 Task: Create a task  Develop a new online voting system for elections , assign it to team member softage.5@softage.net in the project AgileEdge and update the status of the task to  Off Track , set the priority of the task to Medium
Action: Mouse moved to (85, 439)
Screenshot: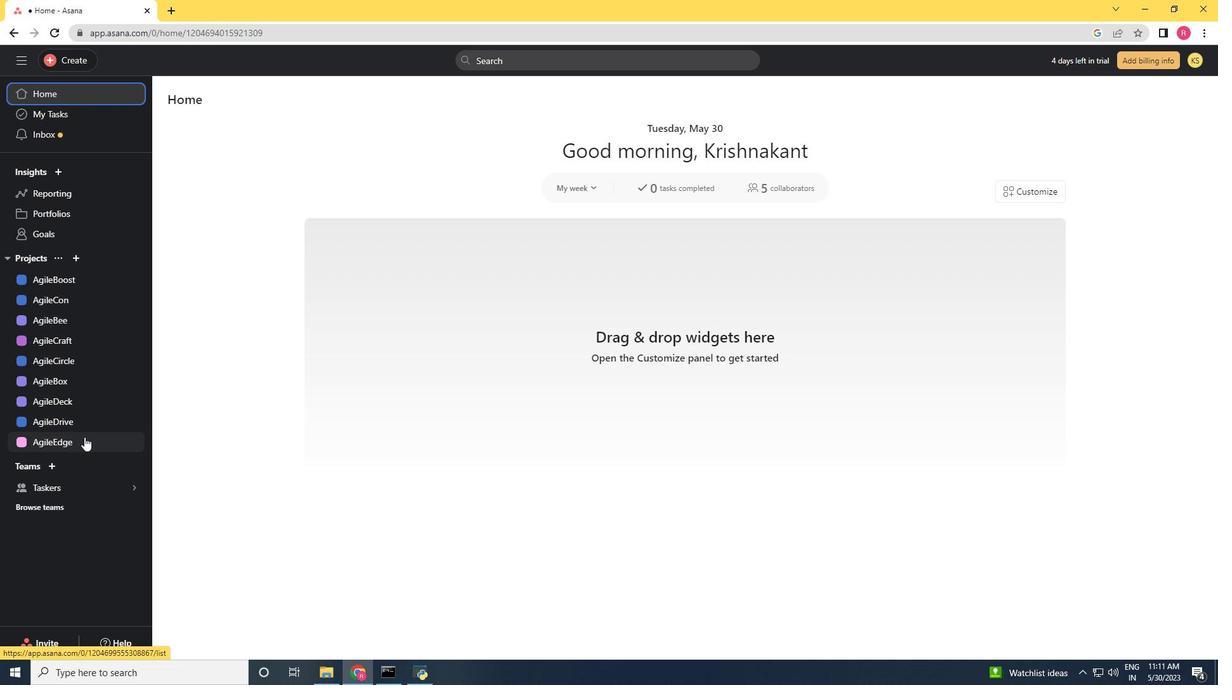 
Action: Mouse pressed left at (85, 439)
Screenshot: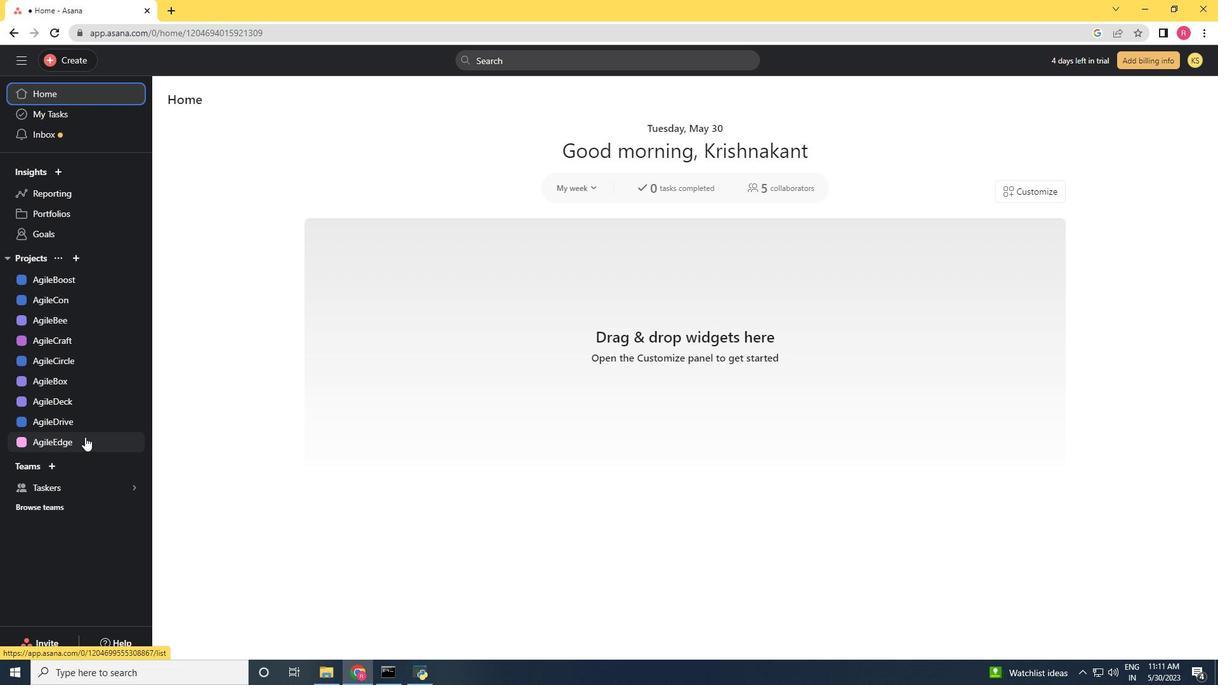 
Action: Mouse moved to (68, 63)
Screenshot: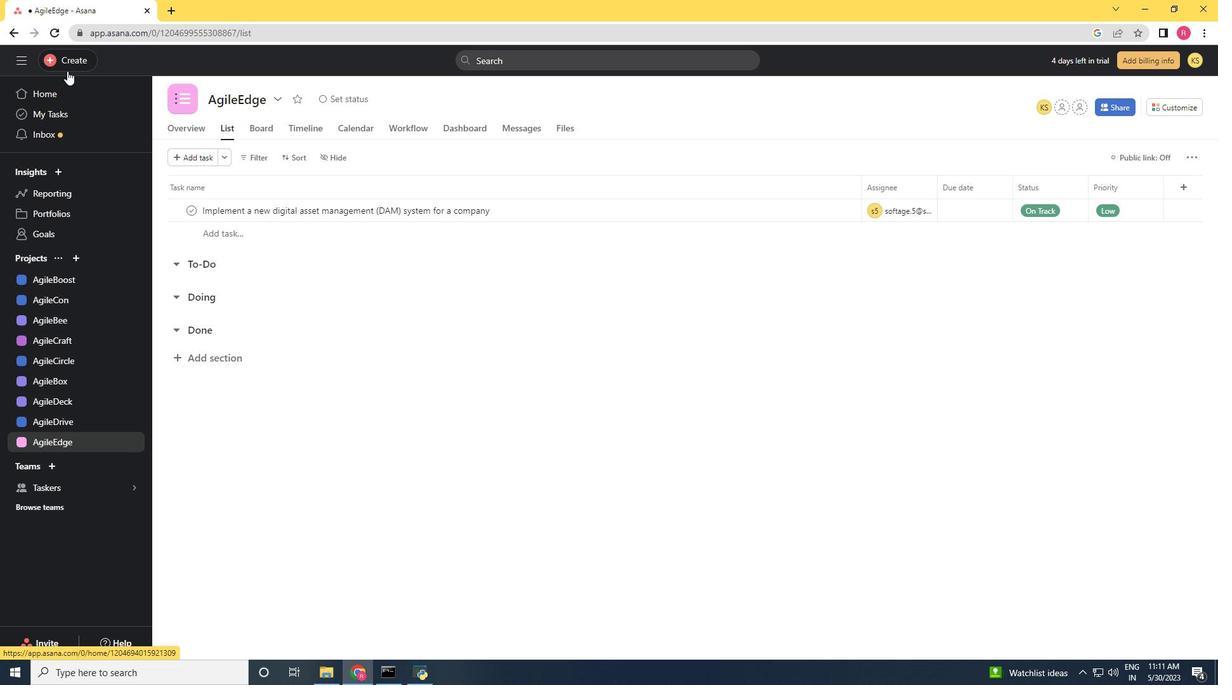 
Action: Mouse pressed left at (68, 63)
Screenshot: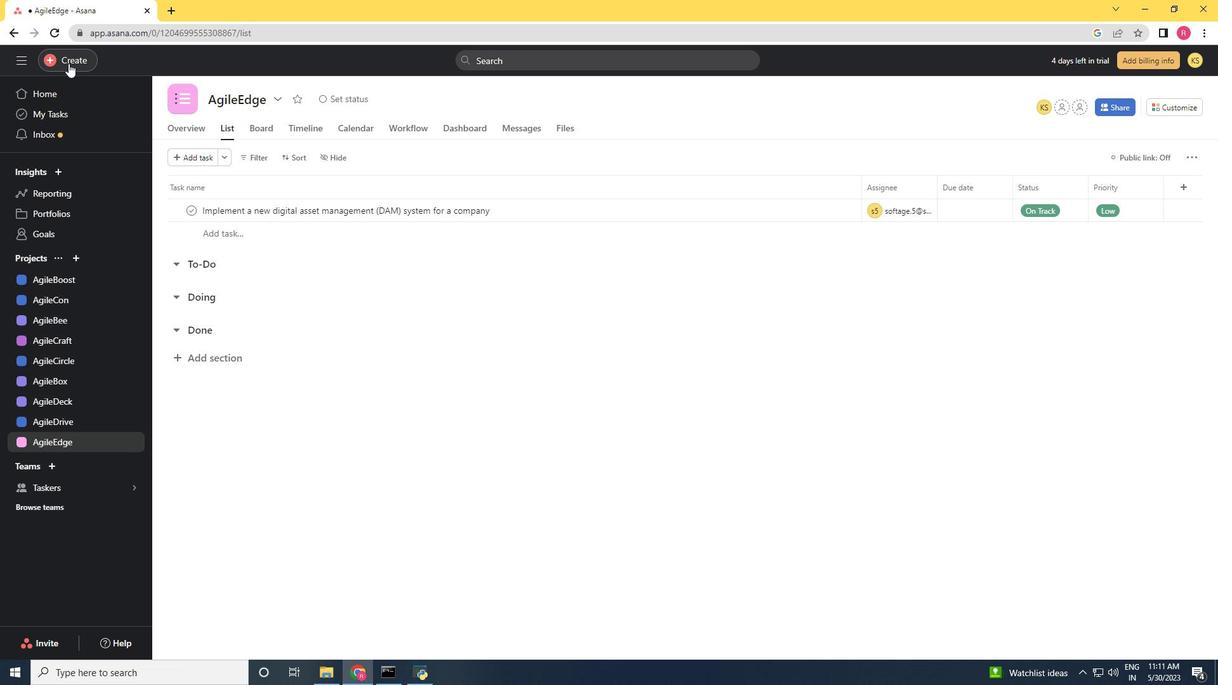 
Action: Mouse moved to (164, 59)
Screenshot: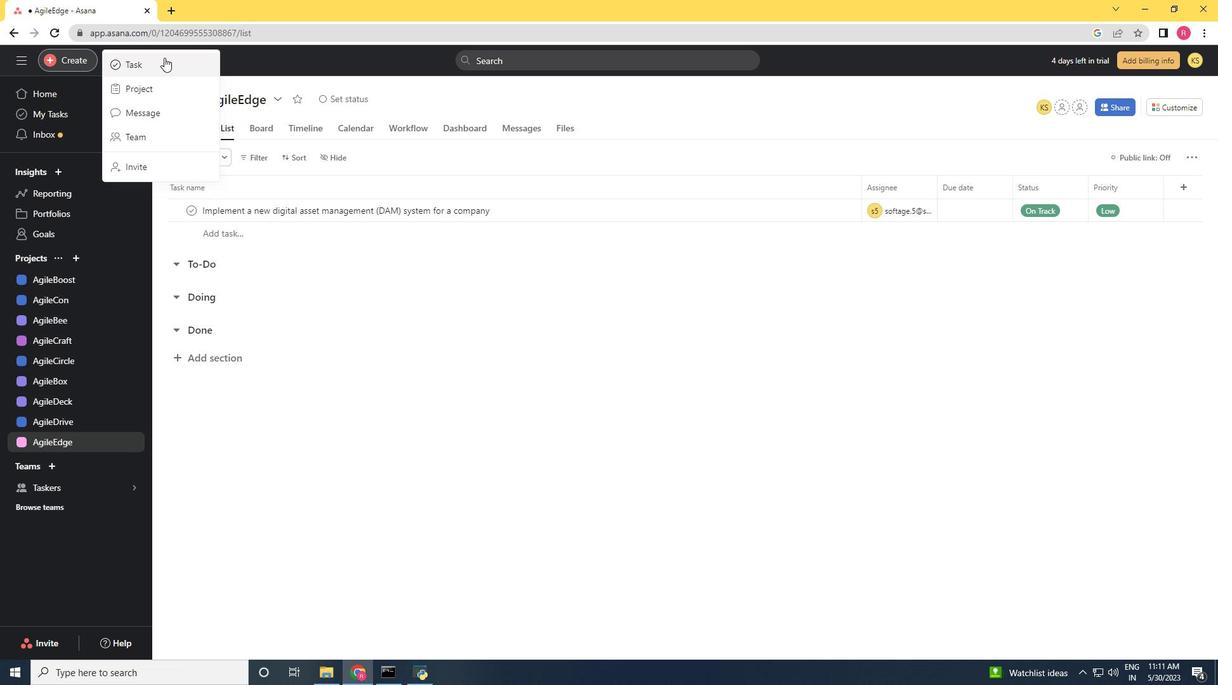 
Action: Mouse pressed left at (164, 59)
Screenshot: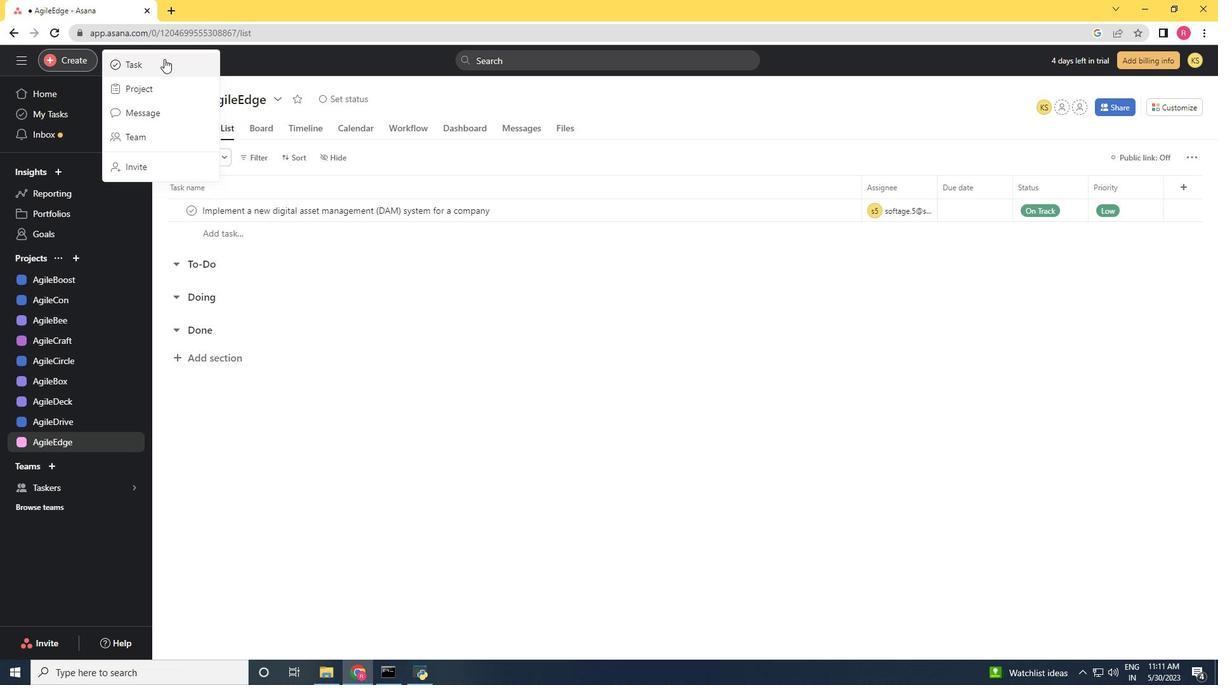 
Action: Mouse moved to (343, 189)
Screenshot: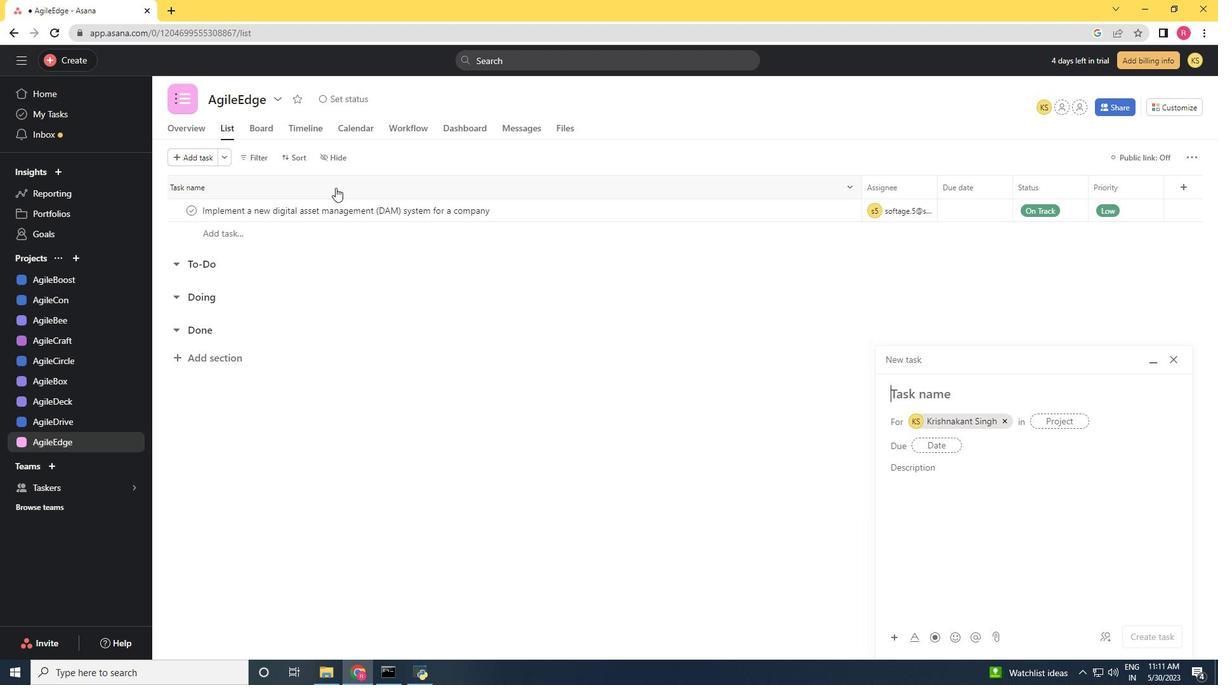 
Action: Key pressed <Key.shift>Dvelop<Key.space><Key.backspace><Key.backspace><Key.backspace><Key.backspace><Key.backspace><Key.backspace>evelop<Key.space>a<Key.space>new<Key.space>online<Key.space>voting<Key.space>system<Key.space>for<Key.space>elections
Screenshot: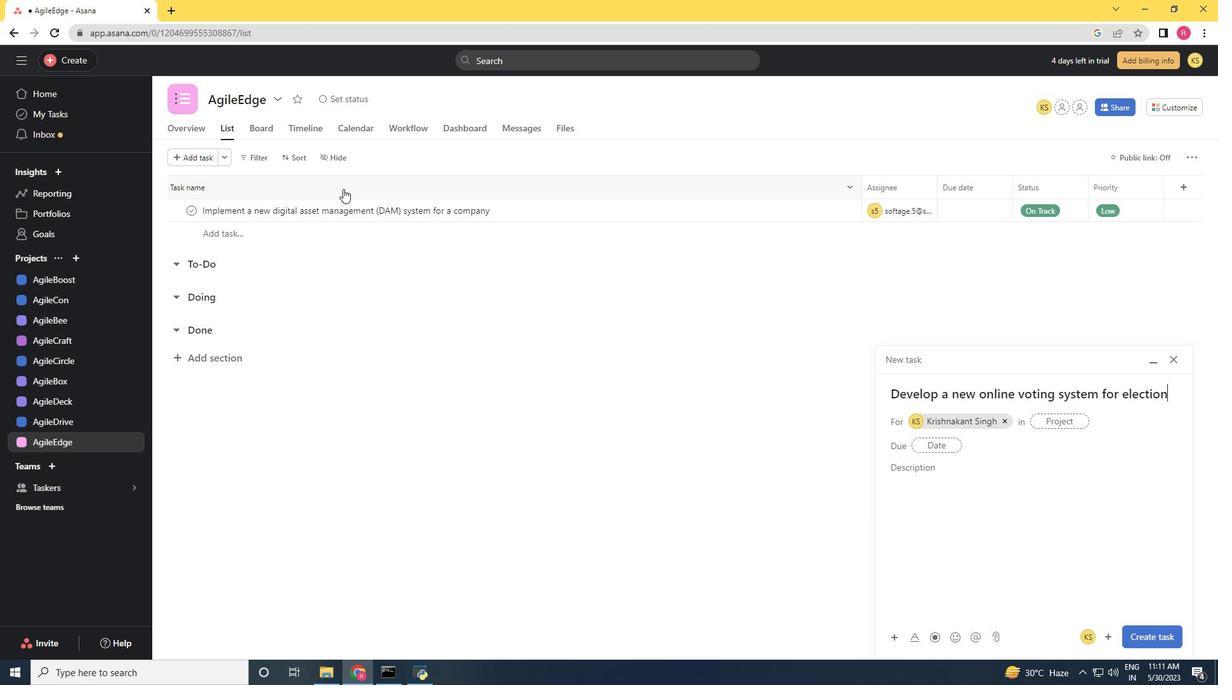 
Action: Mouse scrolled (343, 189) with delta (0, 0)
Screenshot: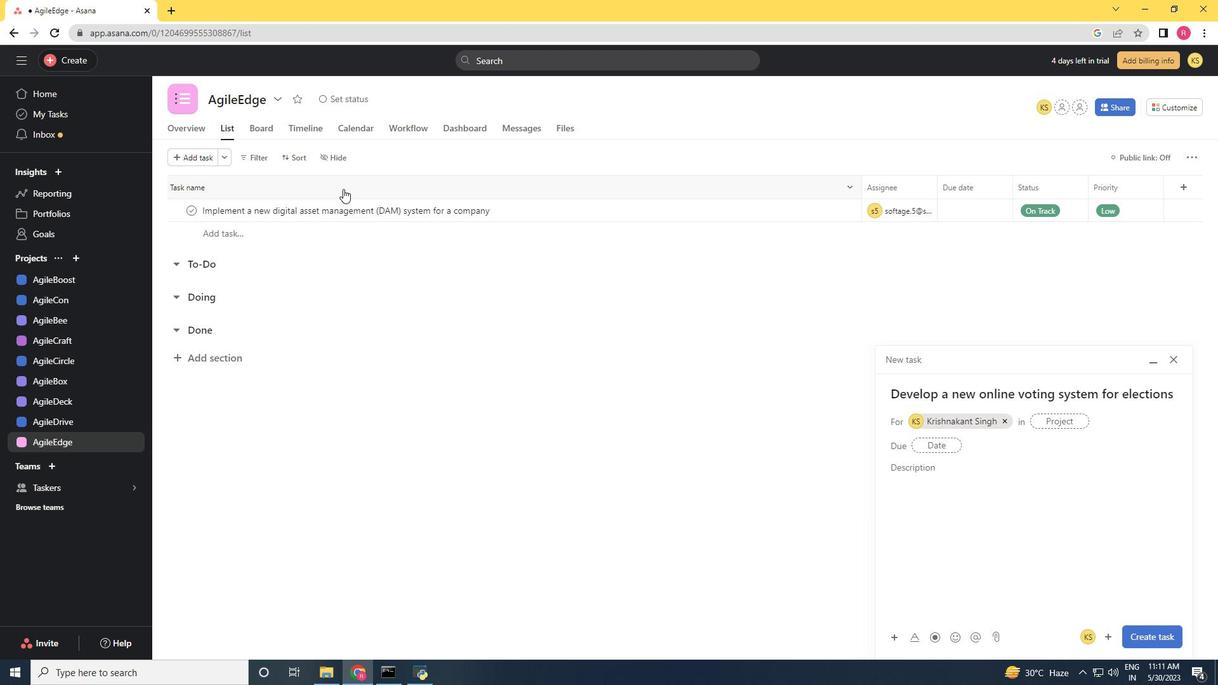 
Action: Mouse moved to (343, 189)
Screenshot: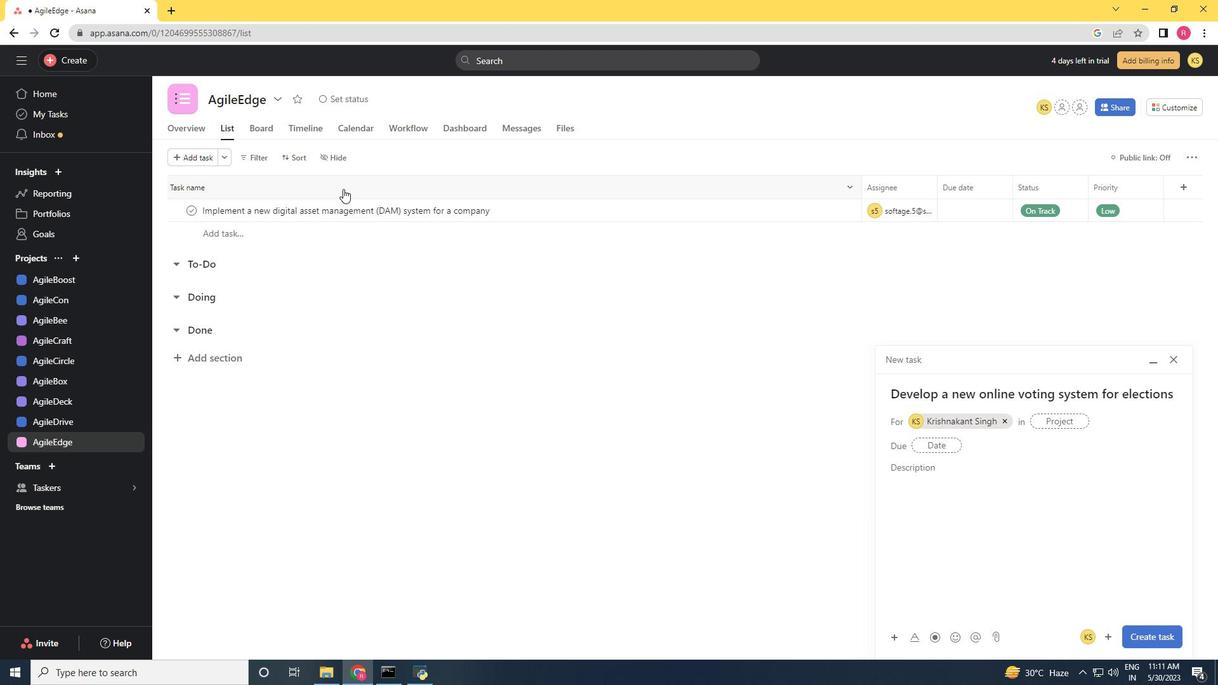 
Action: Mouse scrolled (343, 189) with delta (0, 0)
Screenshot: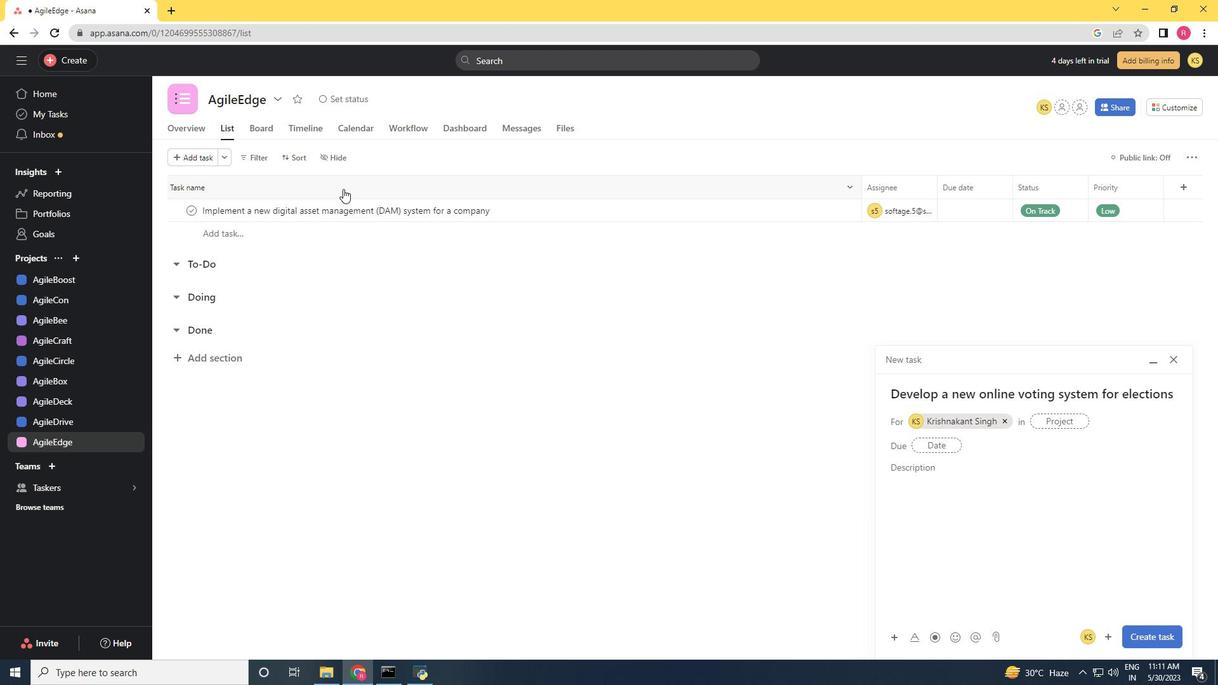 
Action: Mouse moved to (1008, 421)
Screenshot: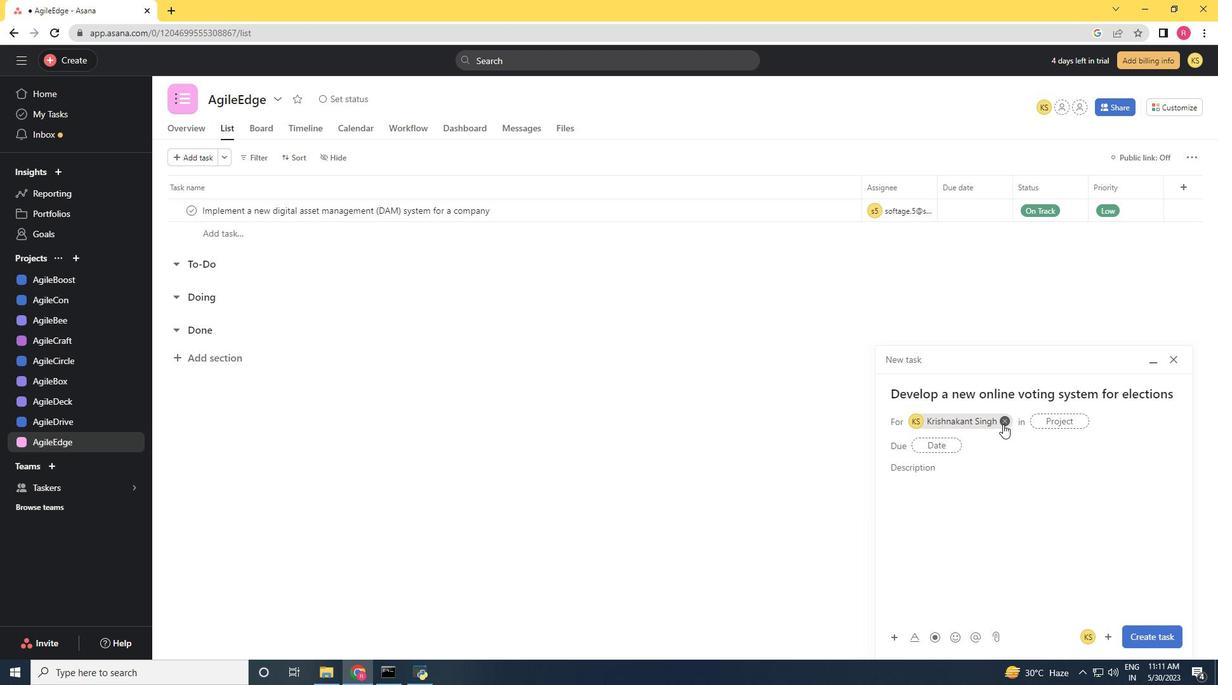 
Action: Mouse pressed left at (1008, 421)
Screenshot: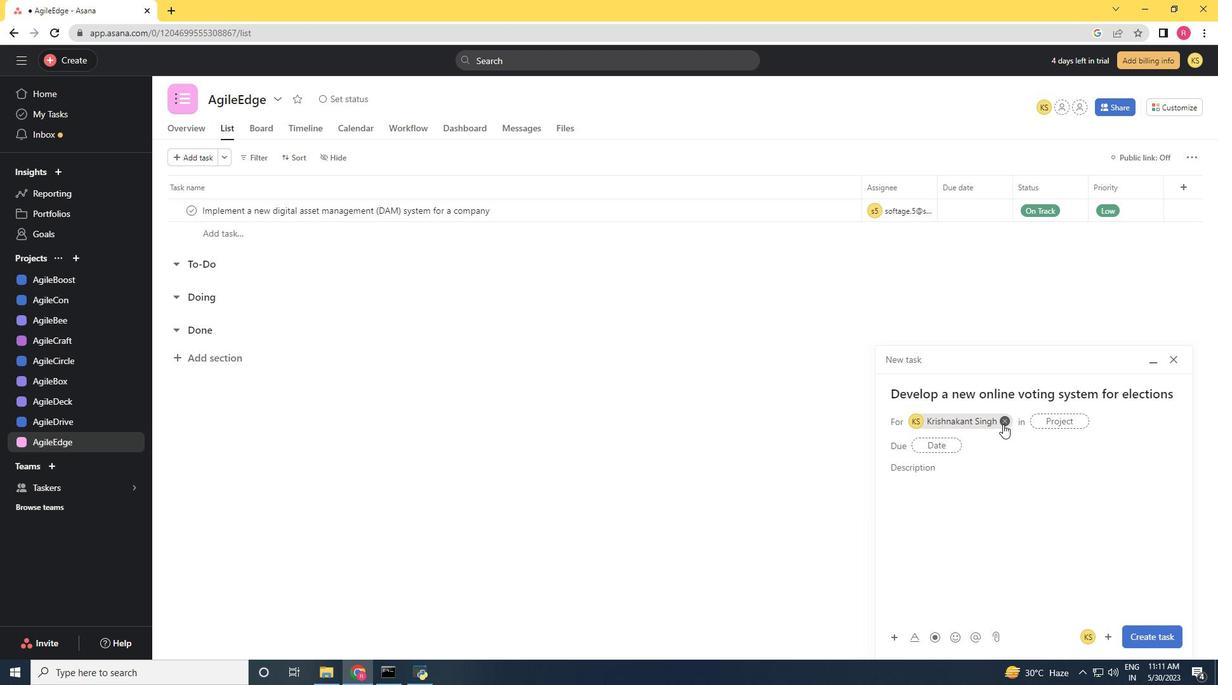 
Action: Mouse moved to (937, 426)
Screenshot: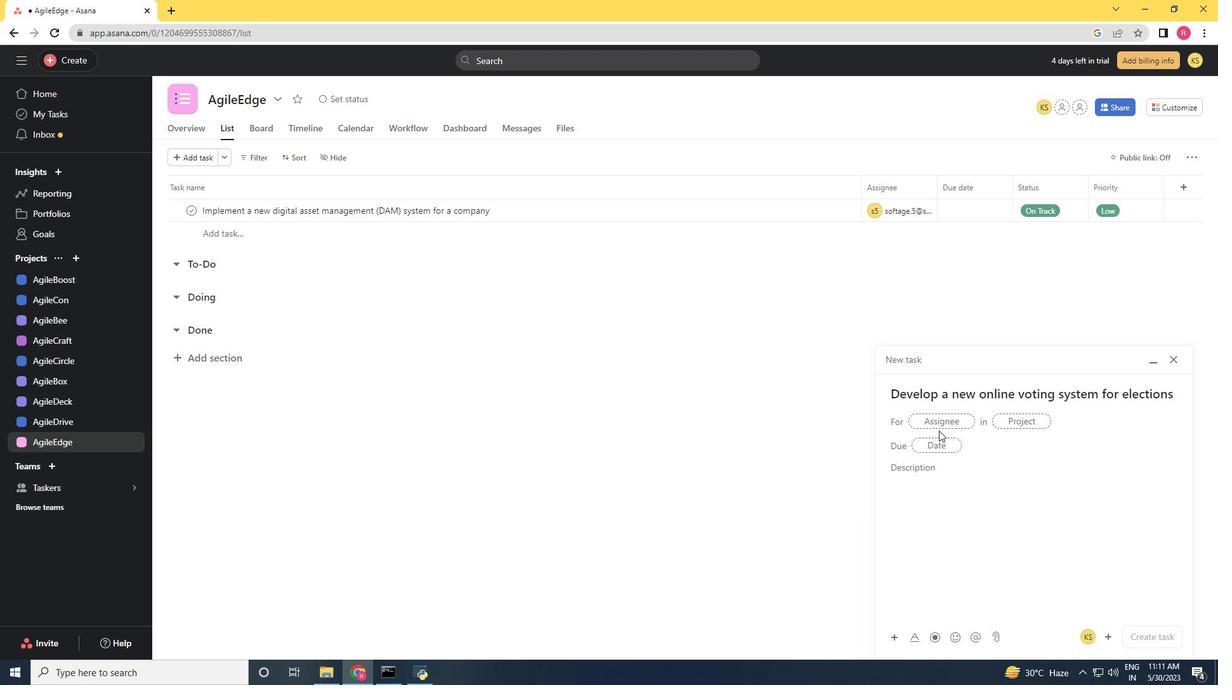 
Action: Mouse pressed left at (937, 426)
Screenshot: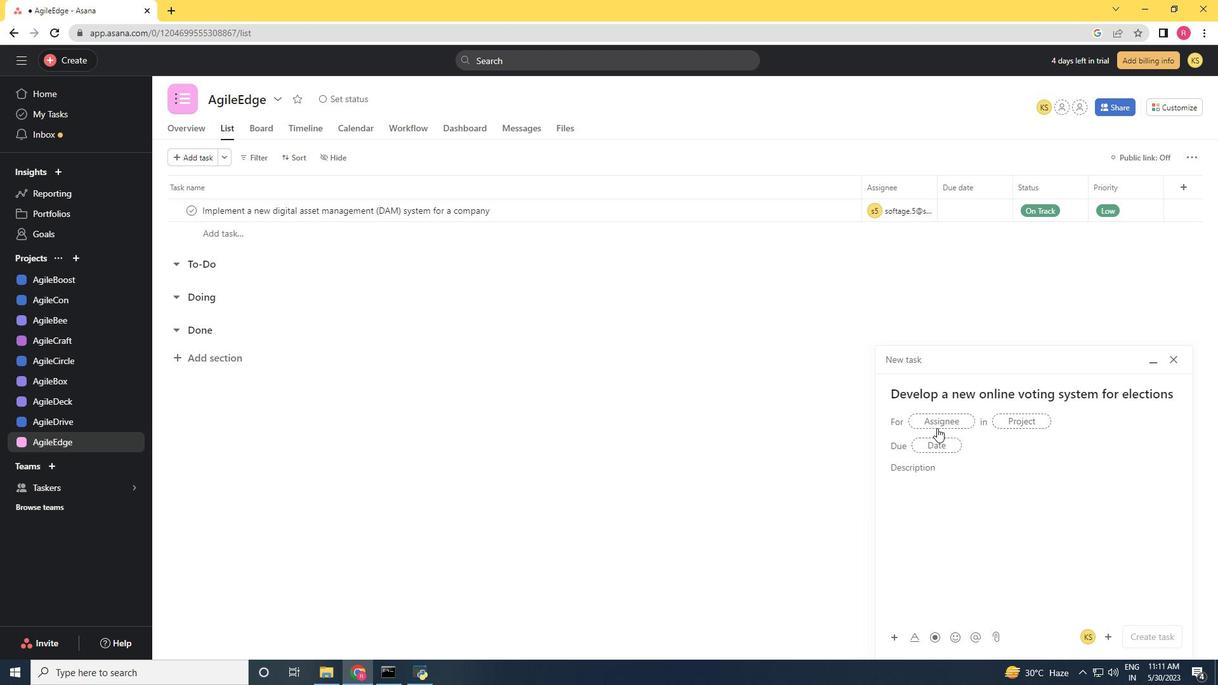
Action: Mouse moved to (937, 426)
Screenshot: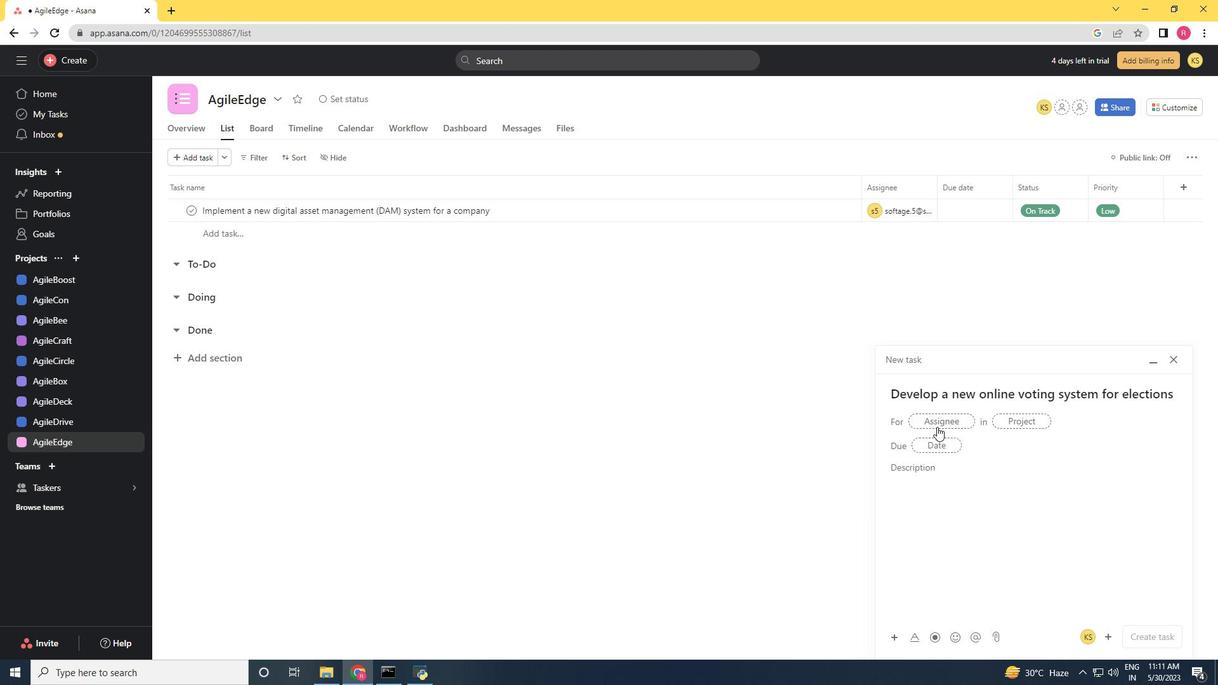 
Action: Key pressed softage.5<Key.shift><Key.shift><Key.shift><Key.shift><Key.shift>@softage.net
Screenshot: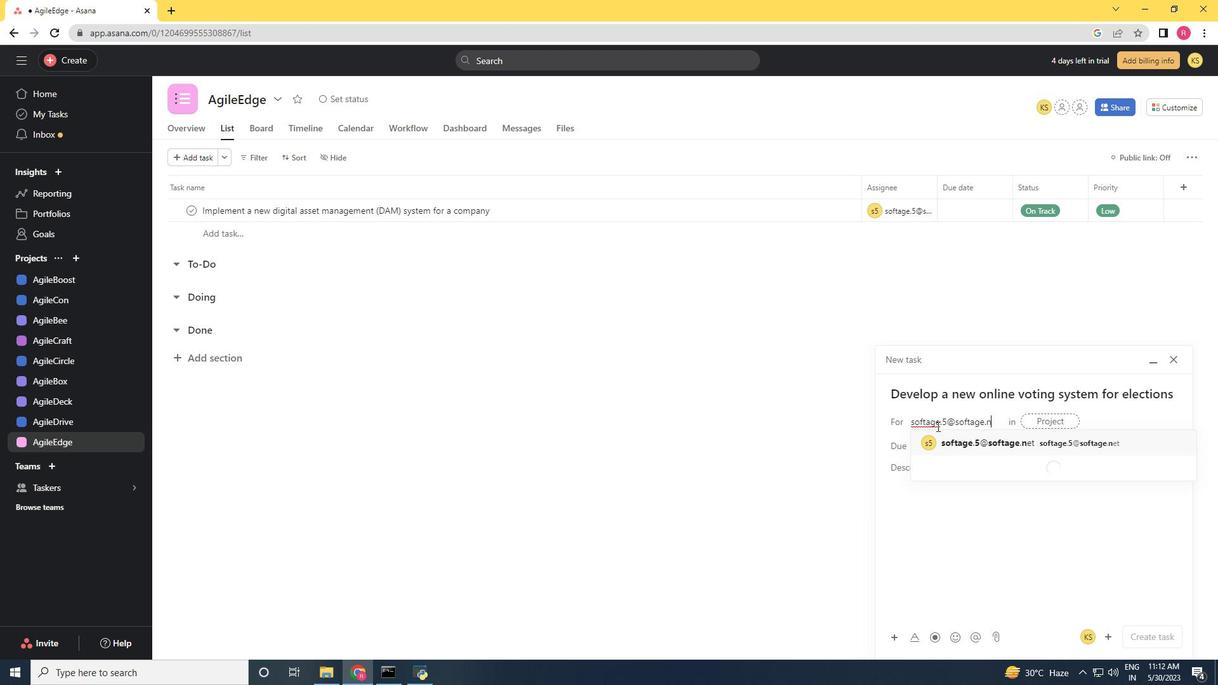 
Action: Mouse moved to (968, 440)
Screenshot: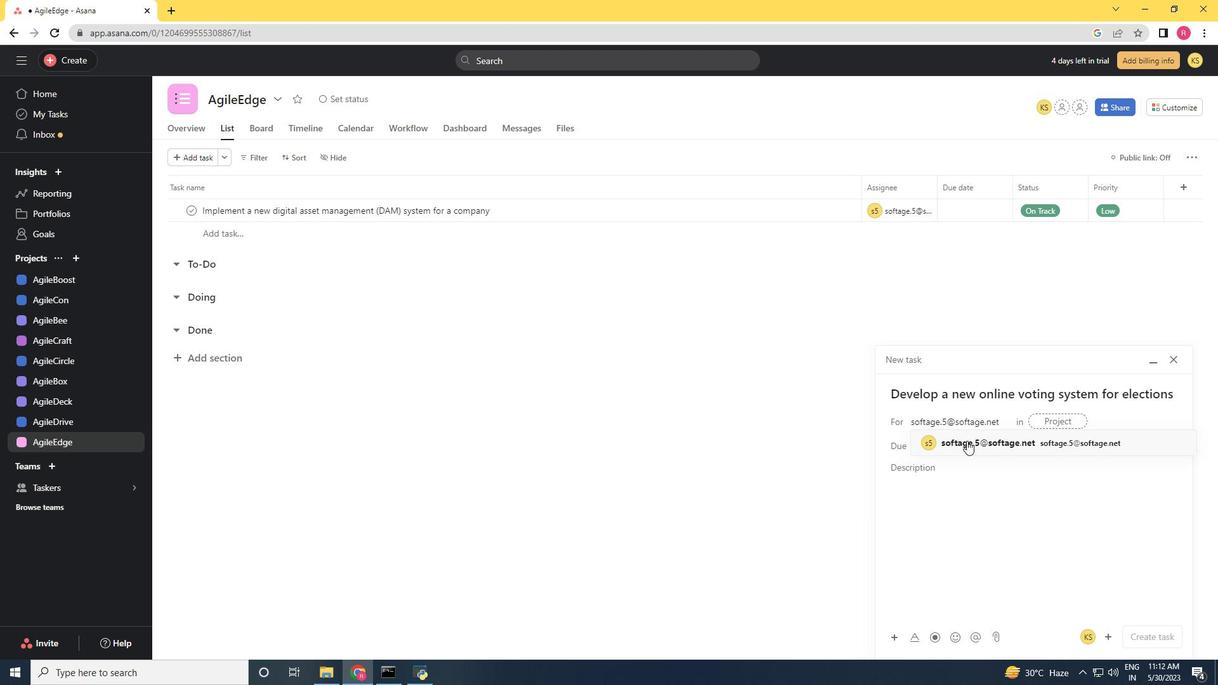 
Action: Mouse pressed left at (968, 440)
Screenshot: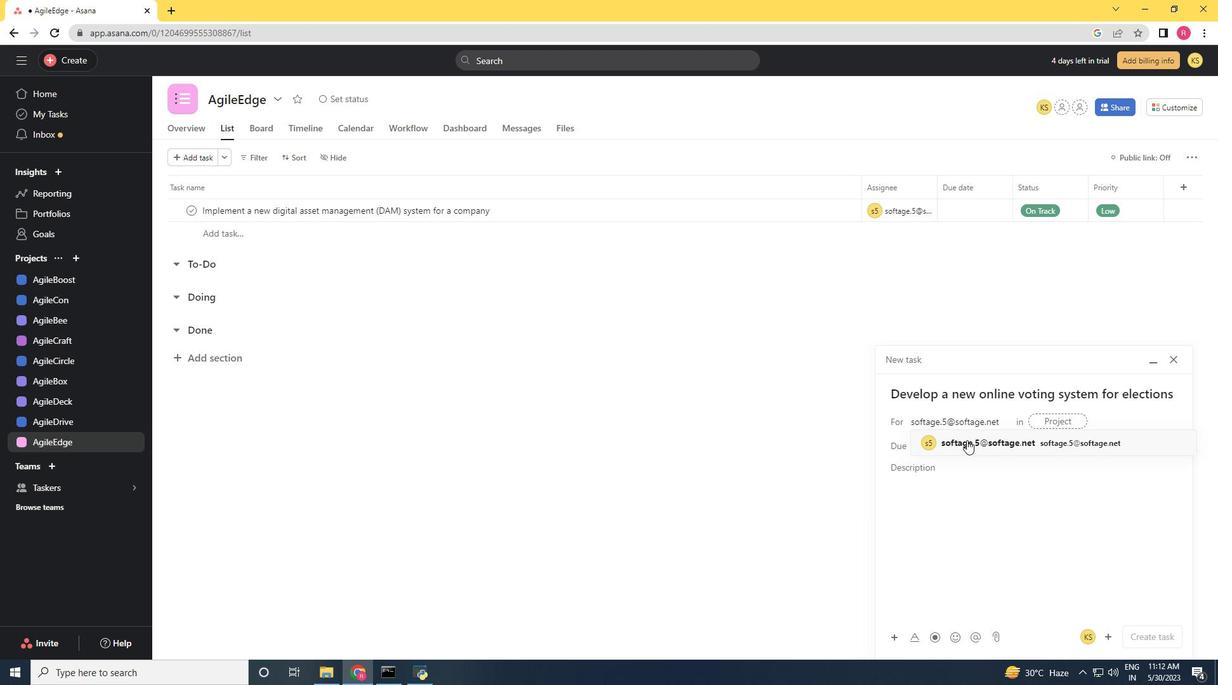 
Action: Mouse moved to (825, 436)
Screenshot: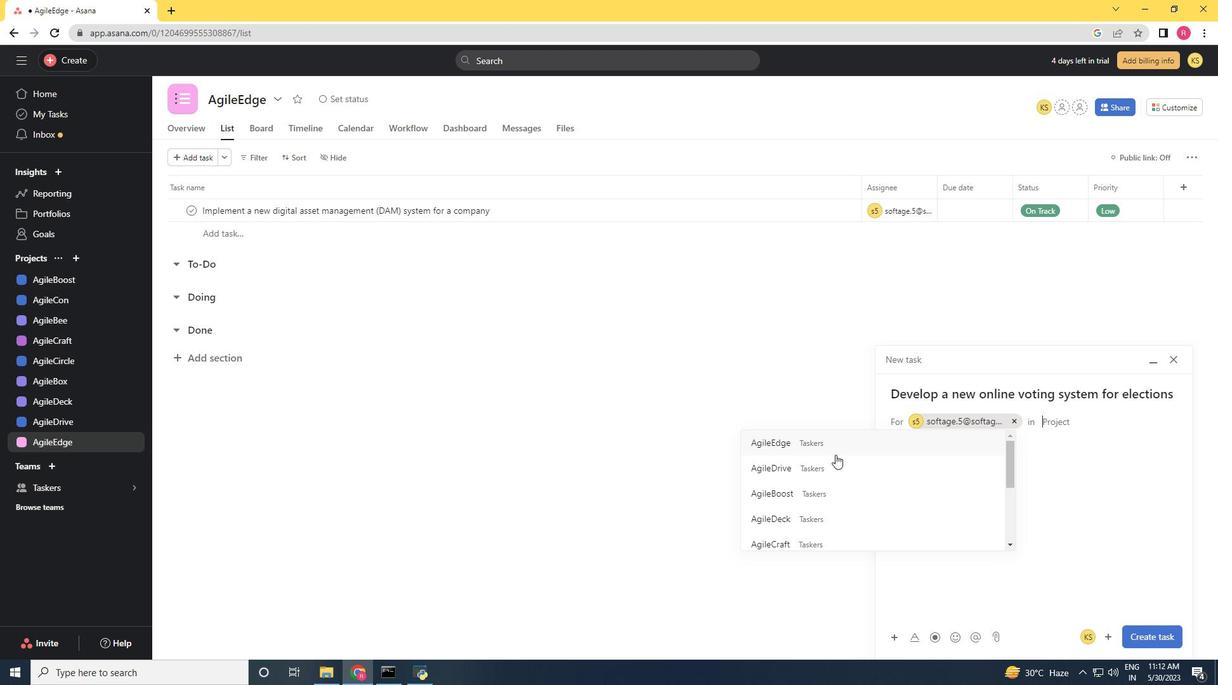 
Action: Mouse pressed left at (825, 436)
Screenshot: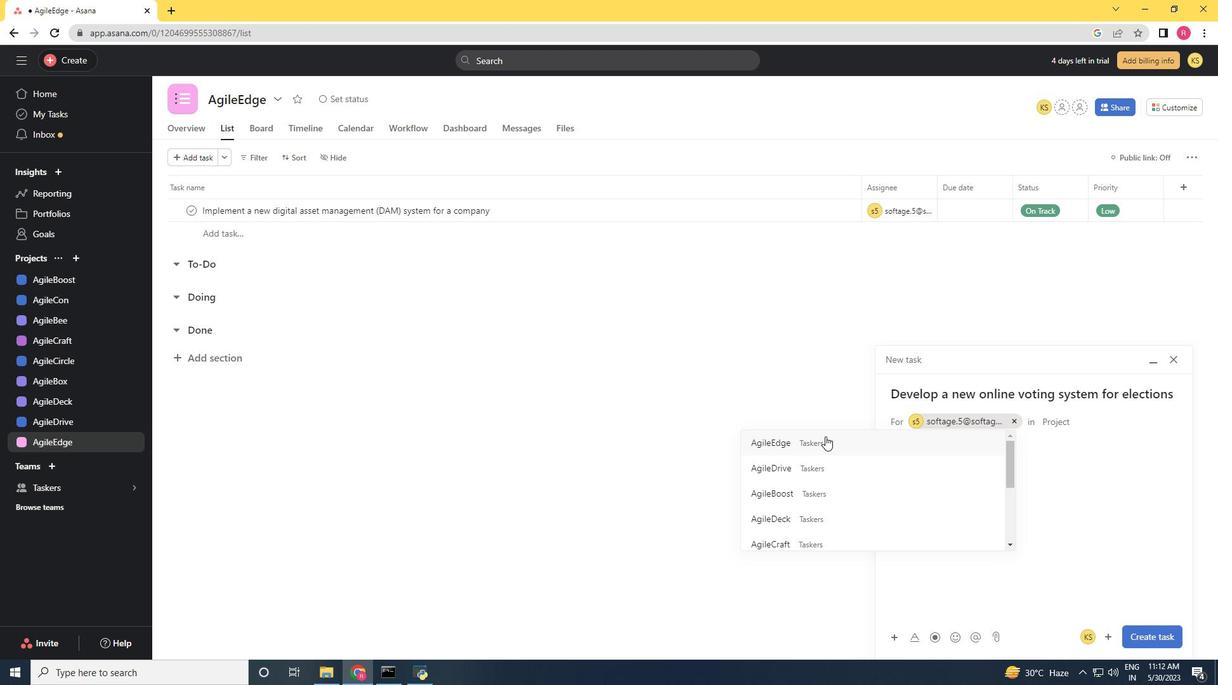 
Action: Mouse moved to (967, 479)
Screenshot: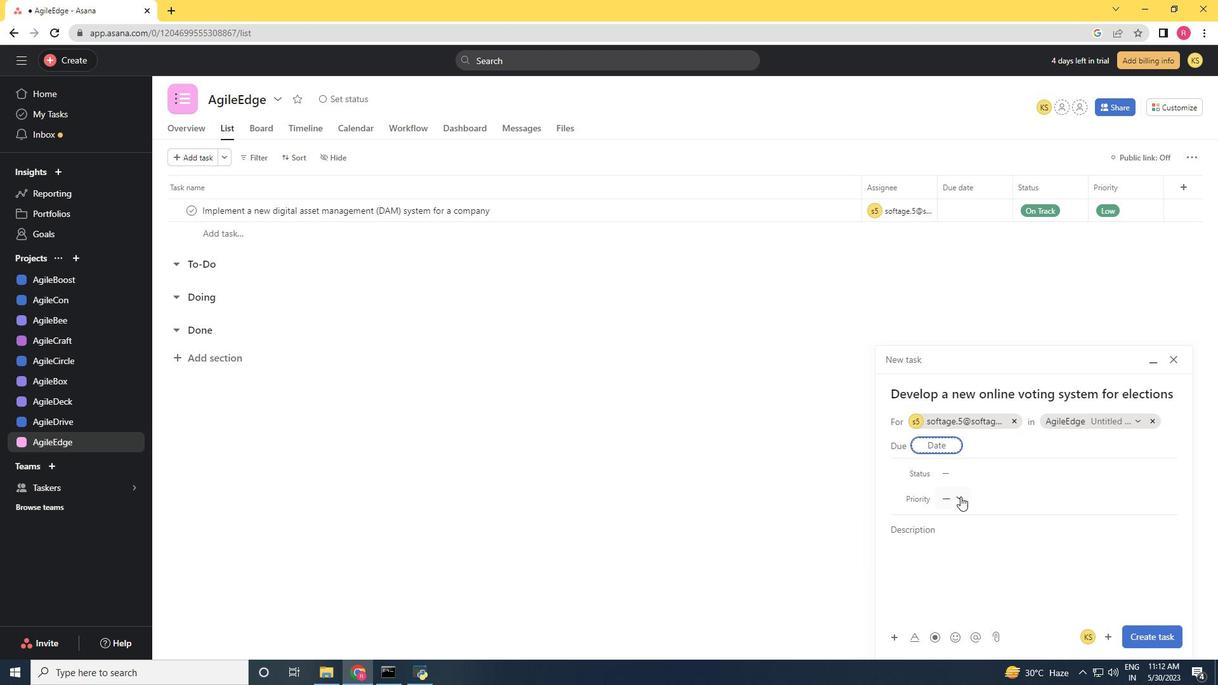 
Action: Mouse pressed left at (967, 479)
Screenshot: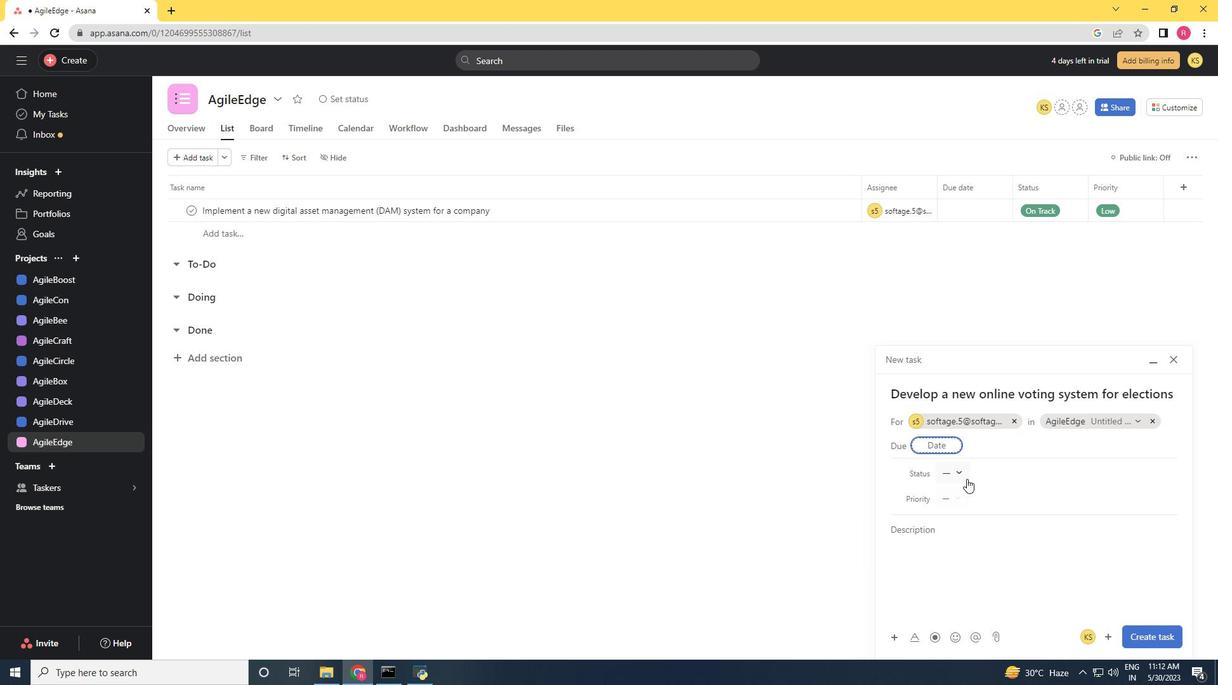 
Action: Mouse moved to (989, 538)
Screenshot: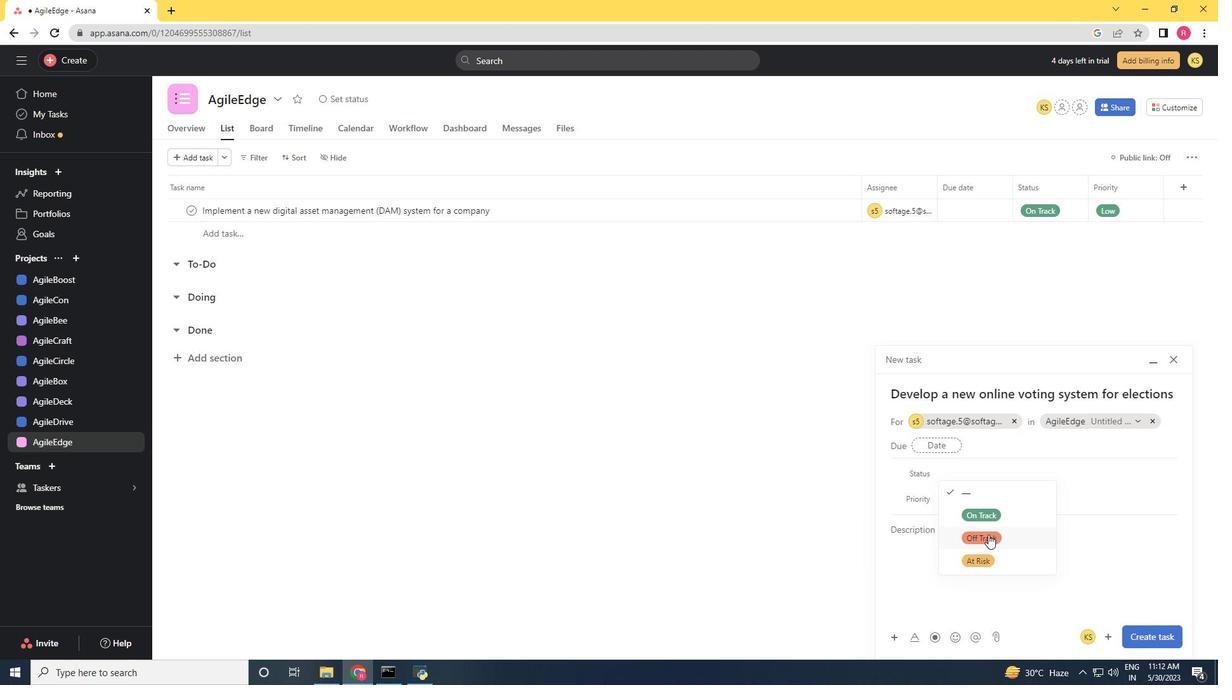 
Action: Mouse pressed left at (989, 538)
Screenshot: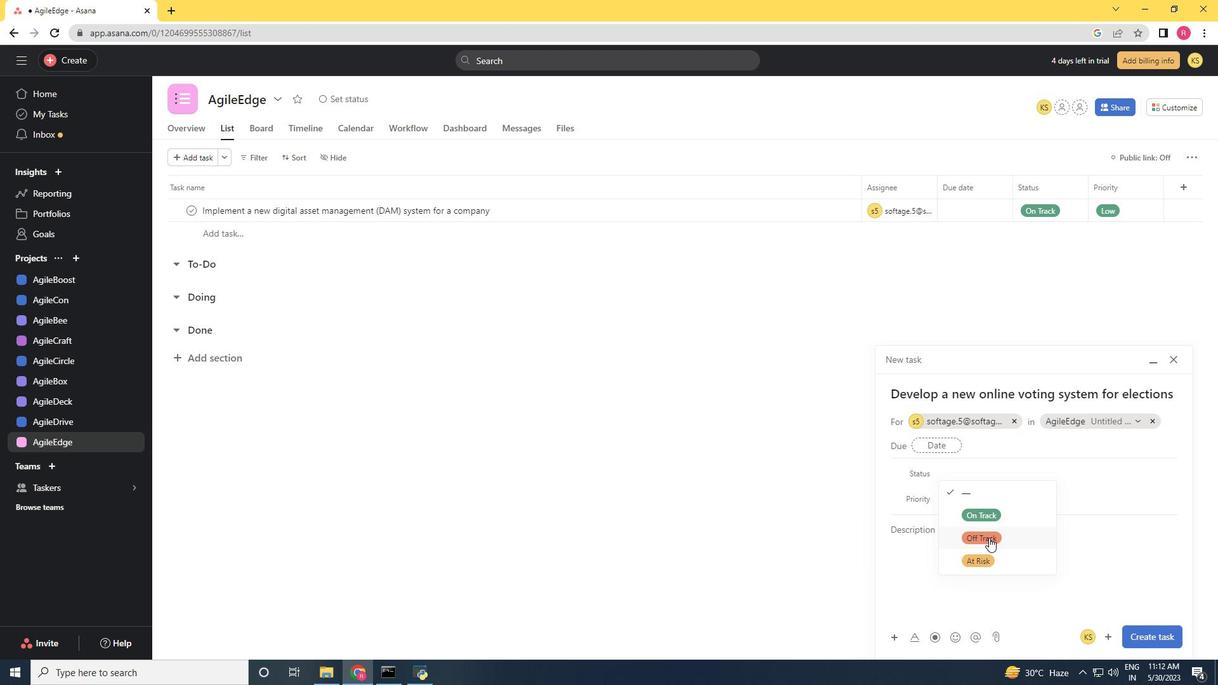 
Action: Mouse moved to (952, 499)
Screenshot: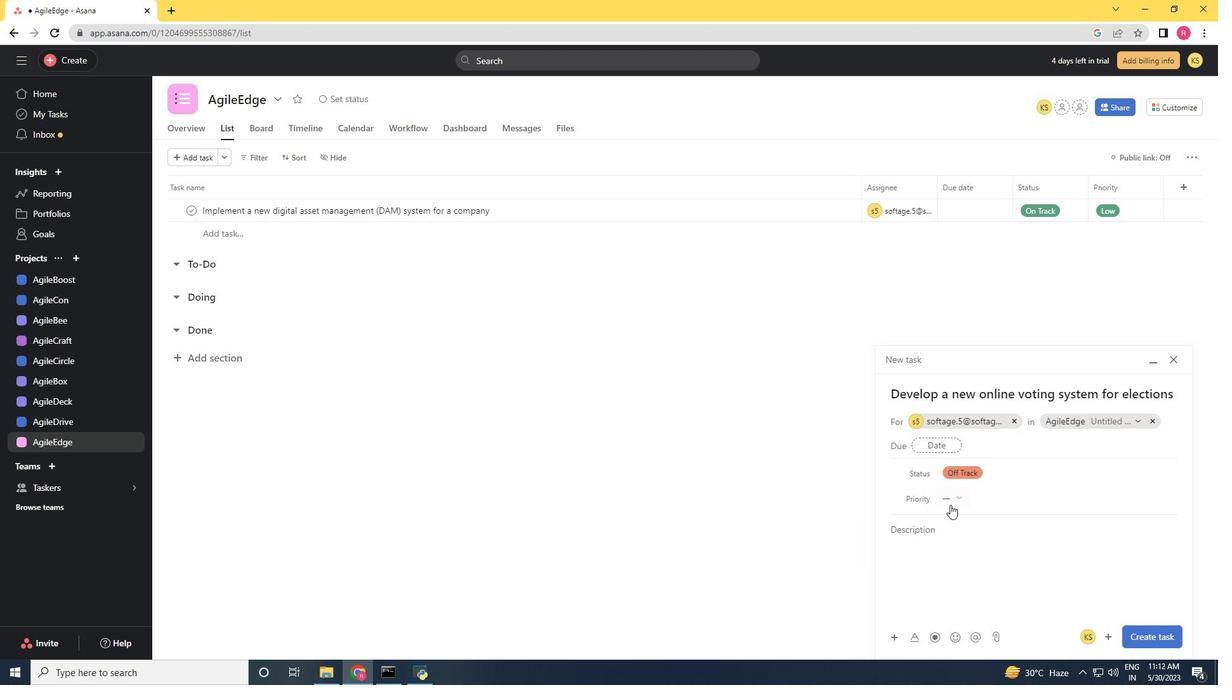 
Action: Mouse pressed left at (952, 499)
Screenshot: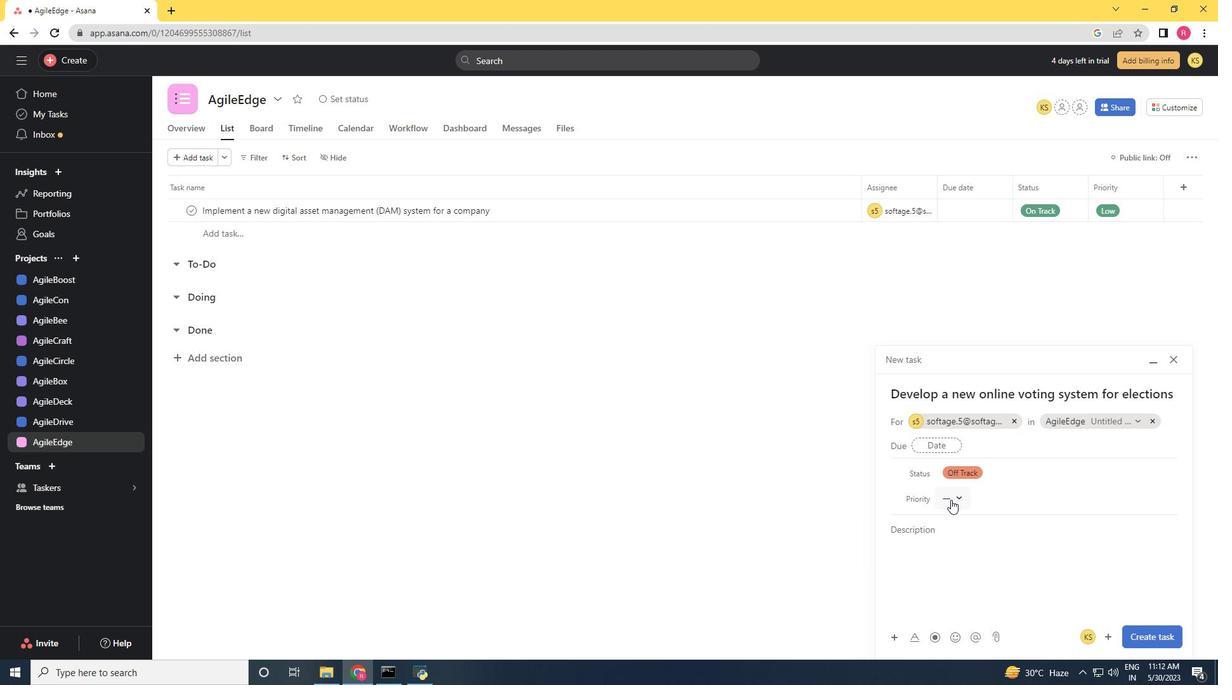 
Action: Mouse moved to (980, 559)
Screenshot: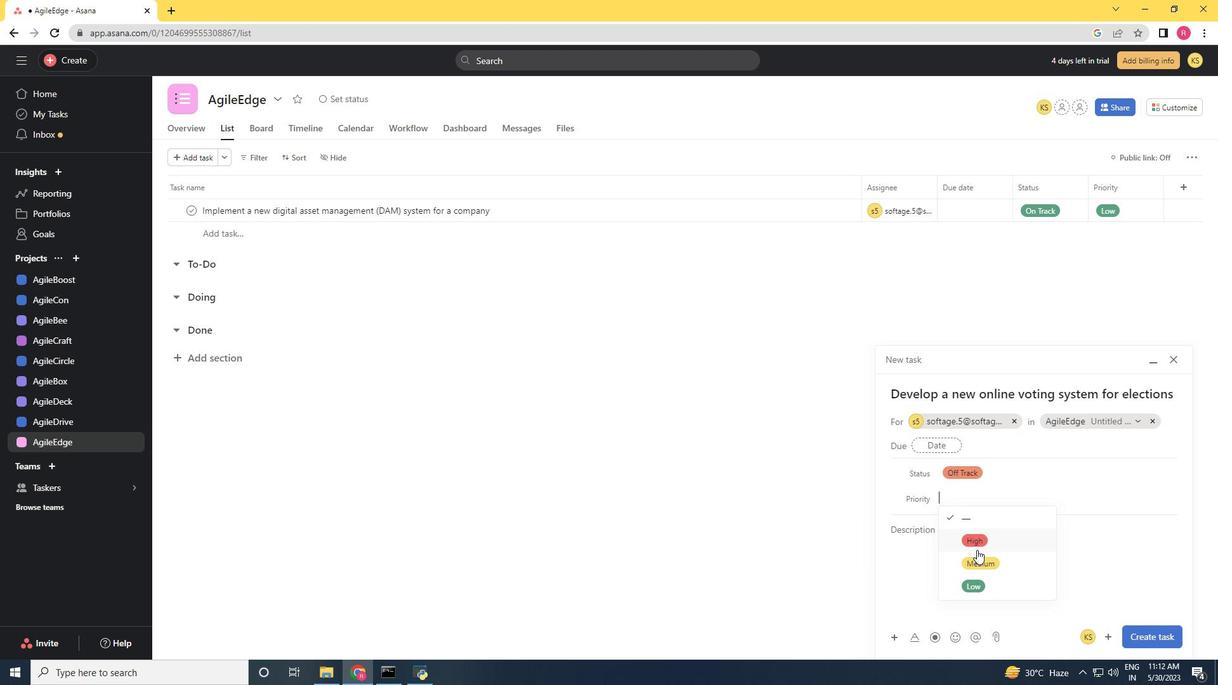 
Action: Mouse pressed left at (980, 559)
Screenshot: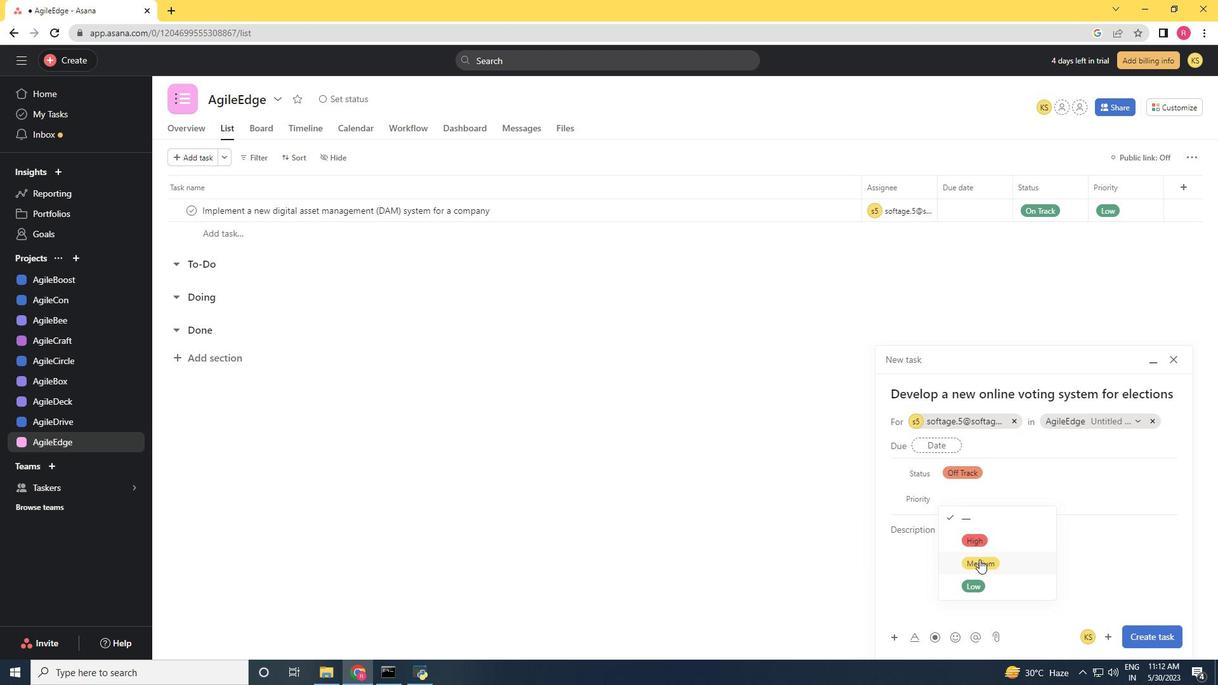 
Action: Mouse moved to (1154, 635)
Screenshot: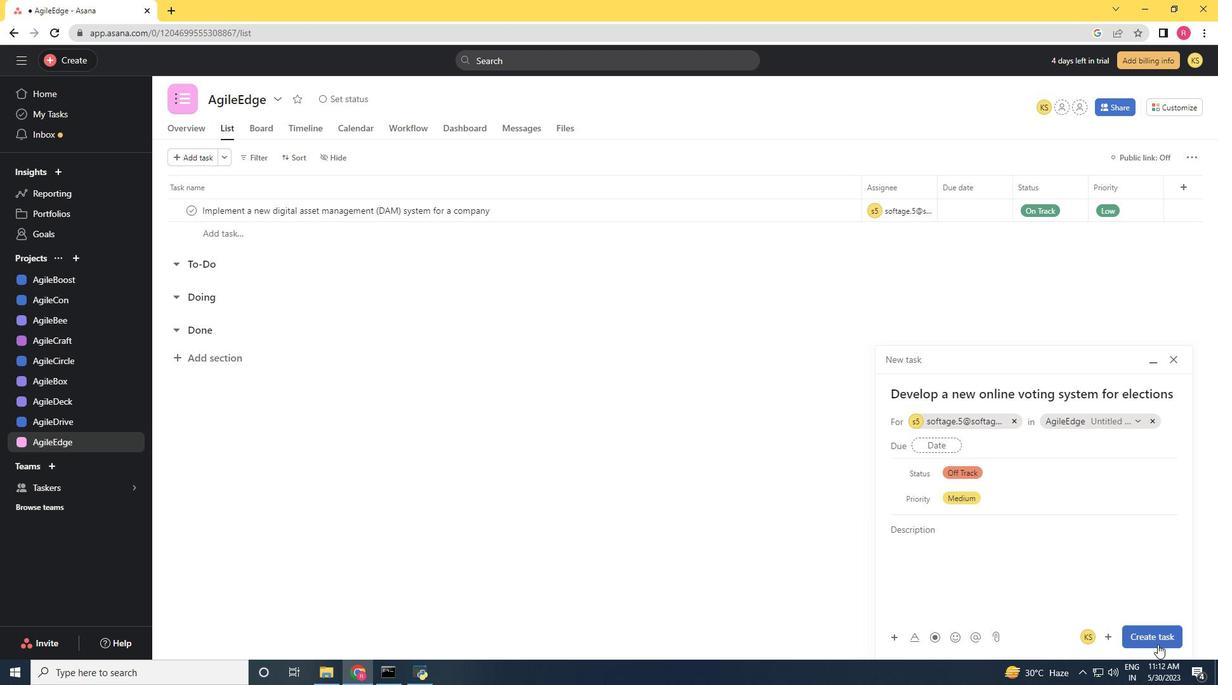 
Action: Mouse pressed left at (1154, 635)
Screenshot: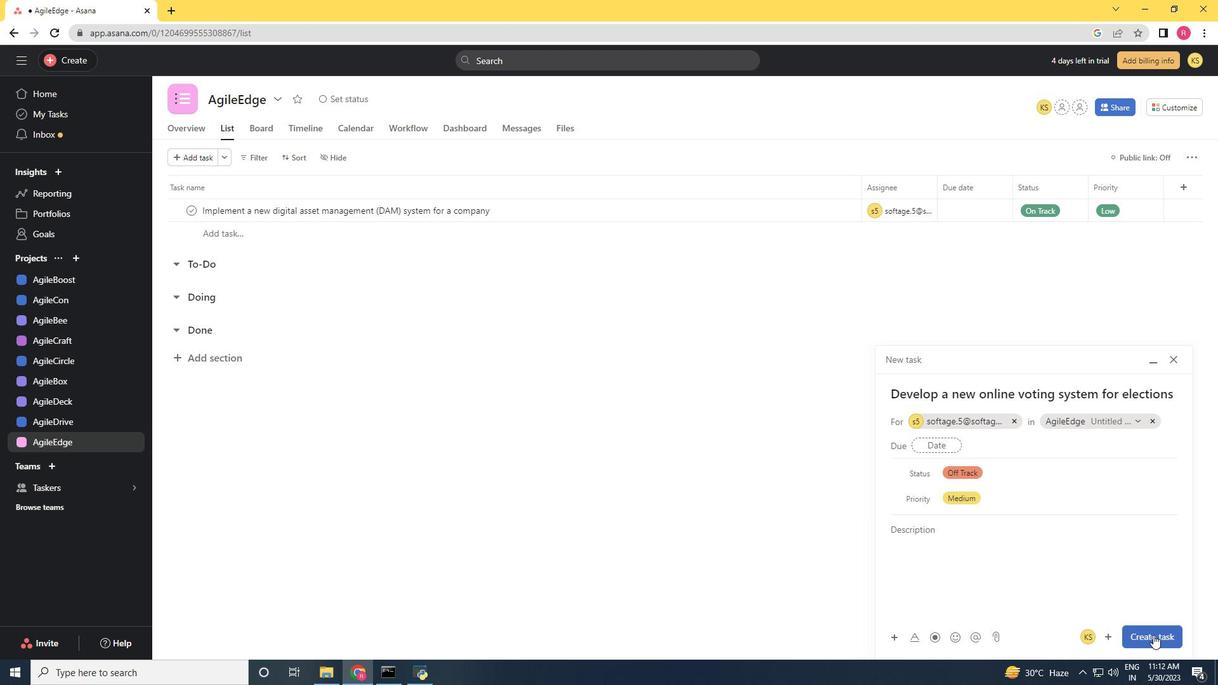 
Action: Mouse moved to (1154, 634)
Screenshot: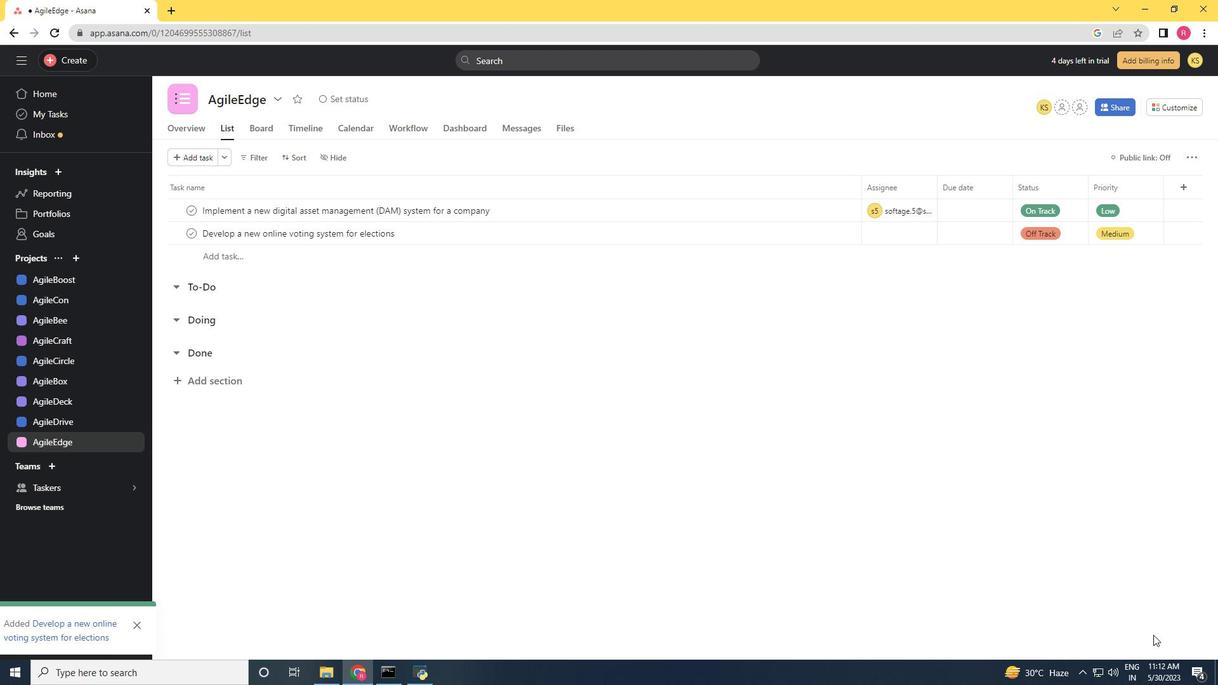 
